 Task: Create List Accounting in Board Email Marketing Templates to Workspace Investor Relations. Create List Bookkeeping in Board Employee Survey and Feedback to Workspace Investor Relations. Create List Auditing in Board Product Roadmap Planning and Execution to Workspace Investor Relations
Action: Mouse moved to (641, 141)
Screenshot: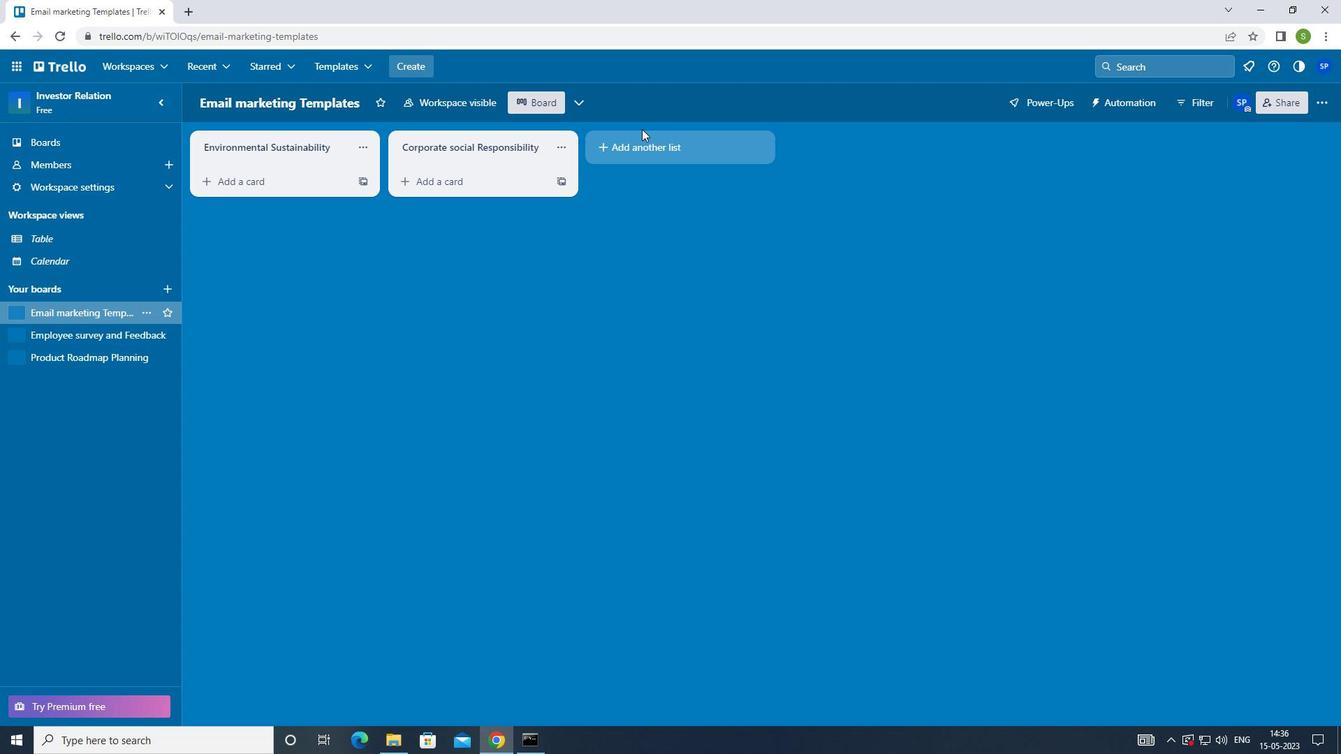 
Action: Mouse pressed left at (641, 141)
Screenshot: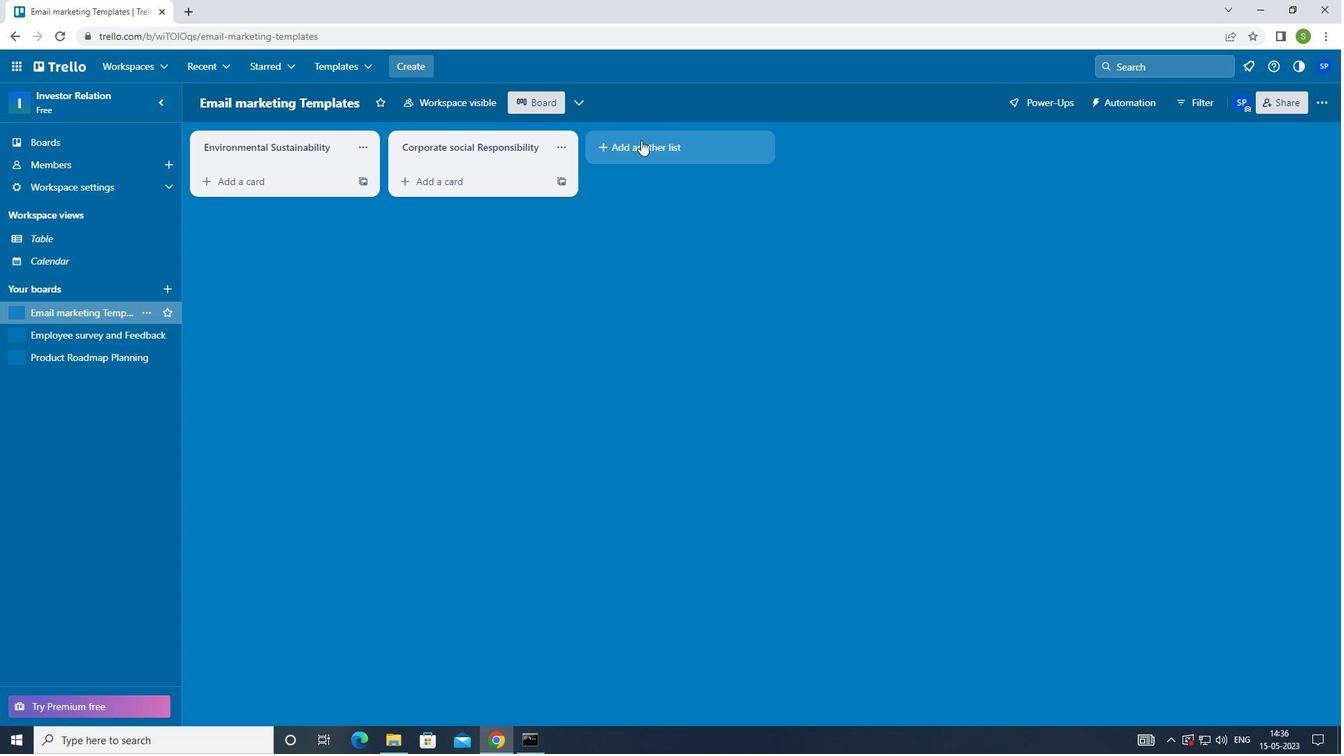 
Action: Mouse moved to (581, 370)
Screenshot: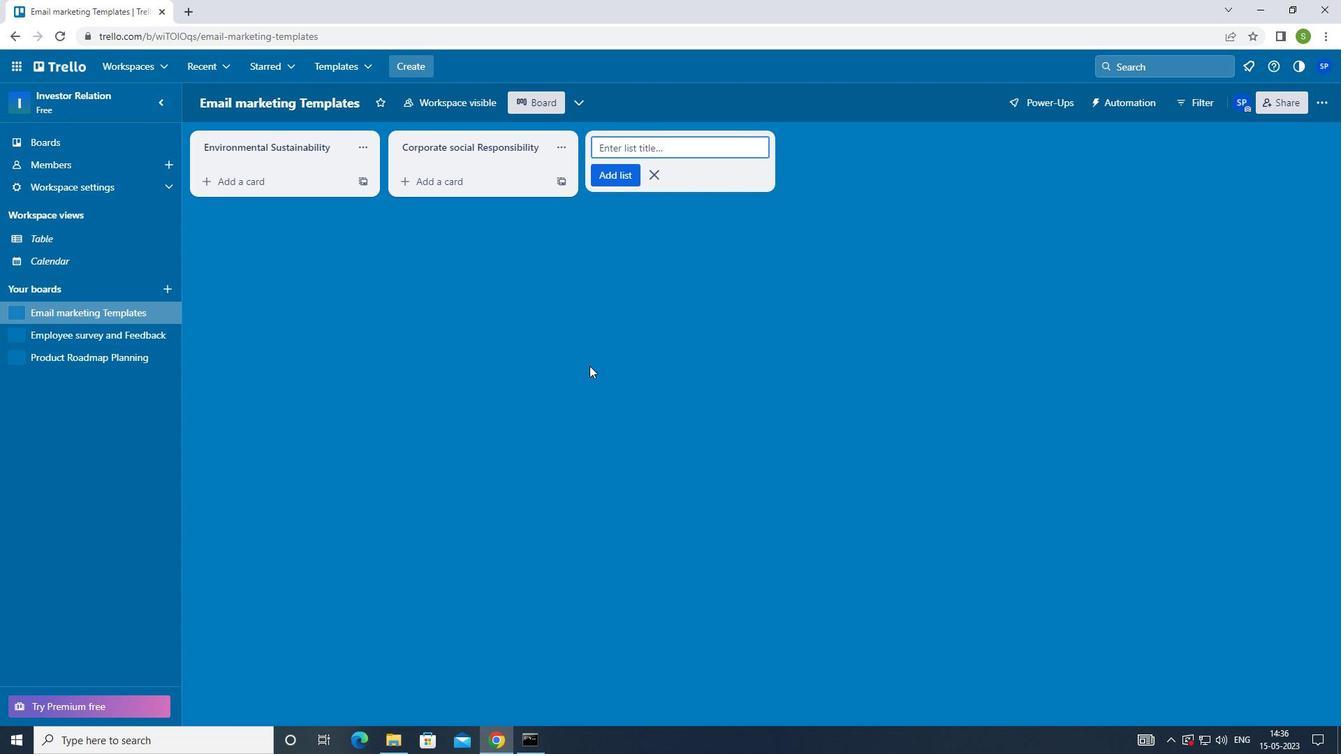 
Action: Key pressed <Key.shift>ACCOUNTA<Key.backspace>ING<Key.enter>
Screenshot: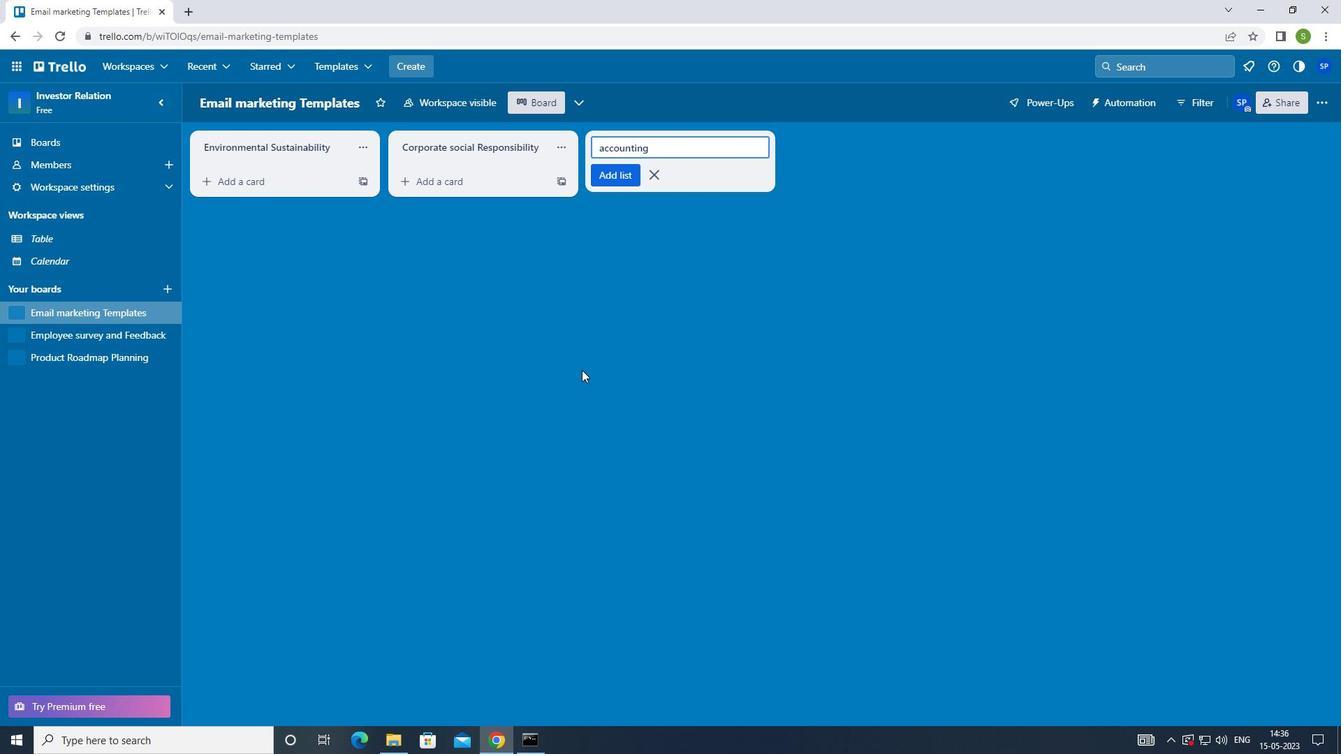 
Action: Mouse moved to (110, 337)
Screenshot: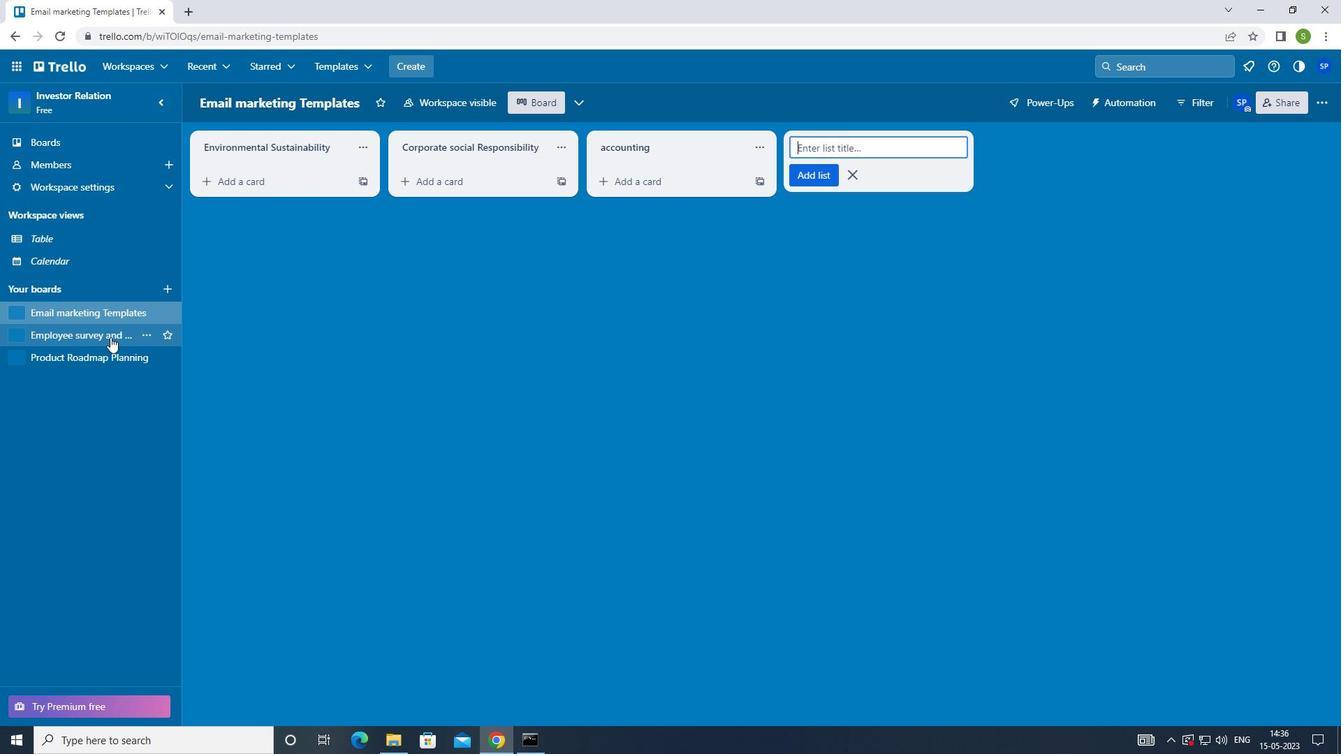 
Action: Mouse pressed left at (110, 337)
Screenshot: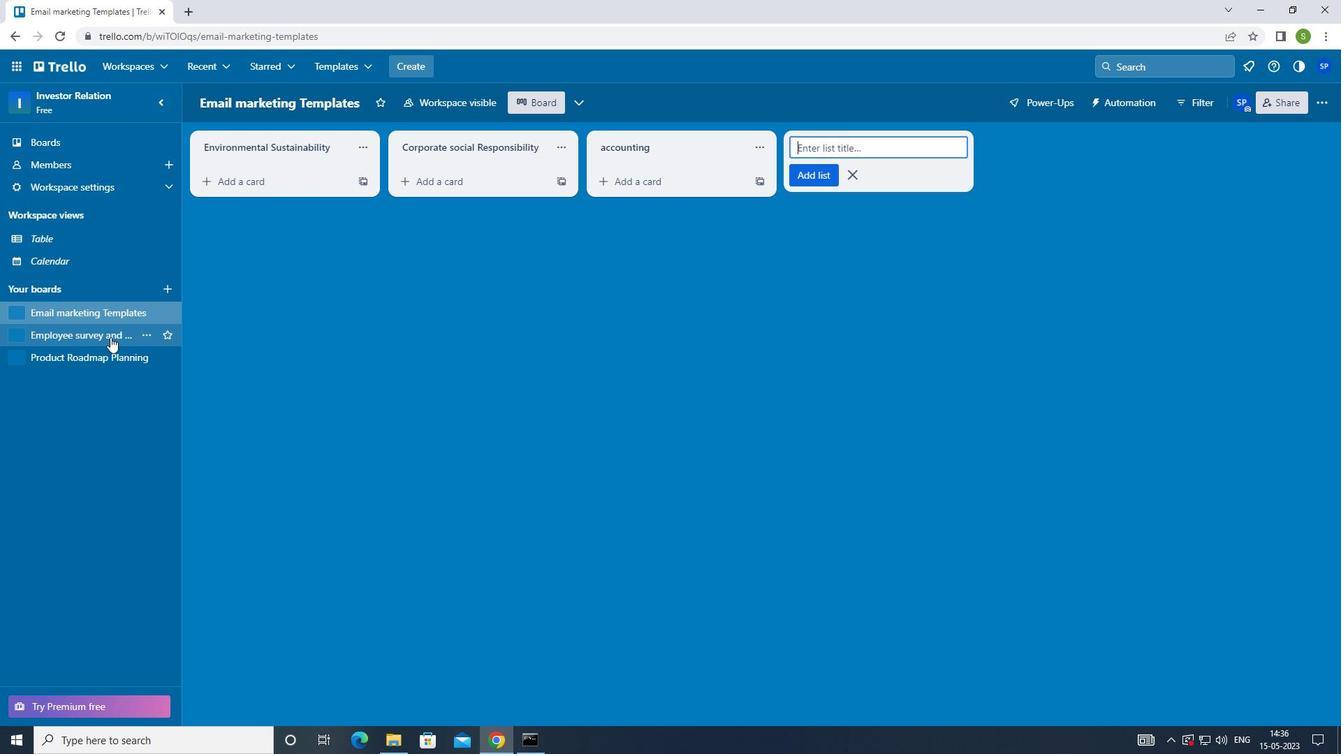 
Action: Mouse moved to (637, 152)
Screenshot: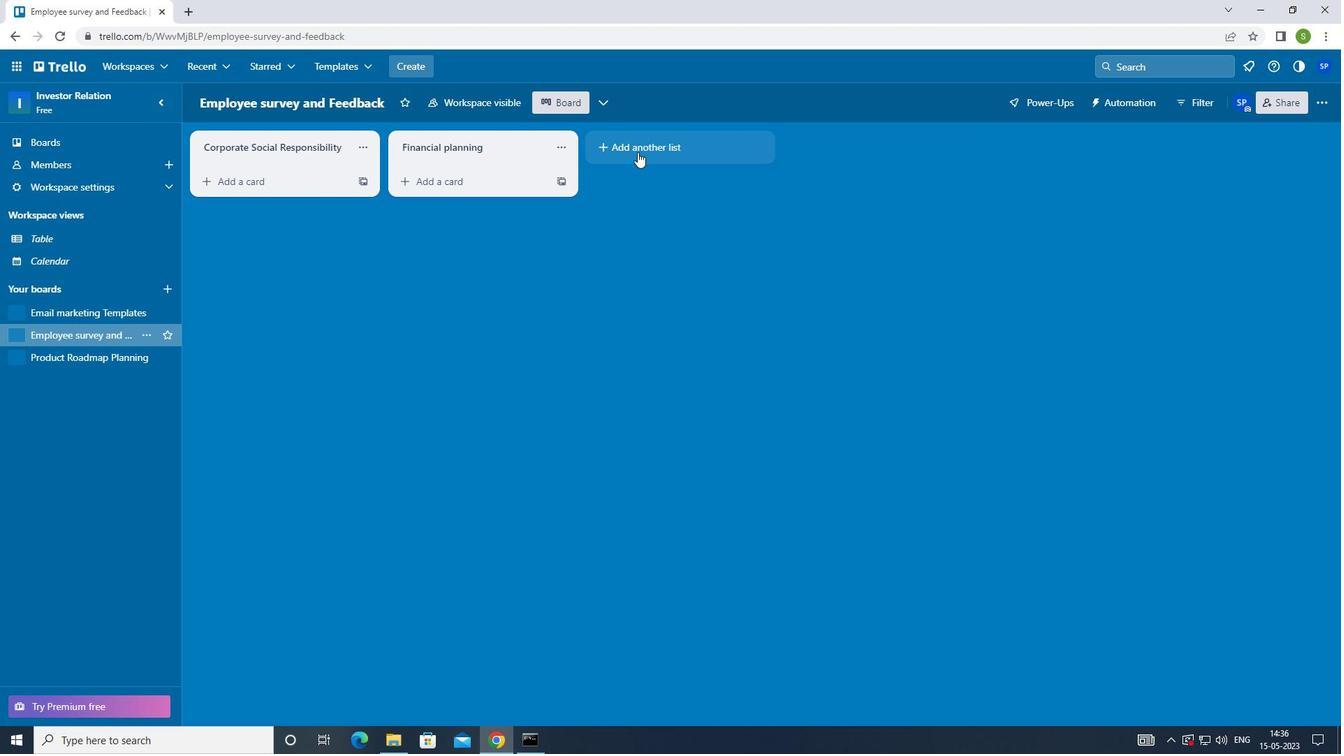 
Action: Mouse pressed left at (637, 152)
Screenshot: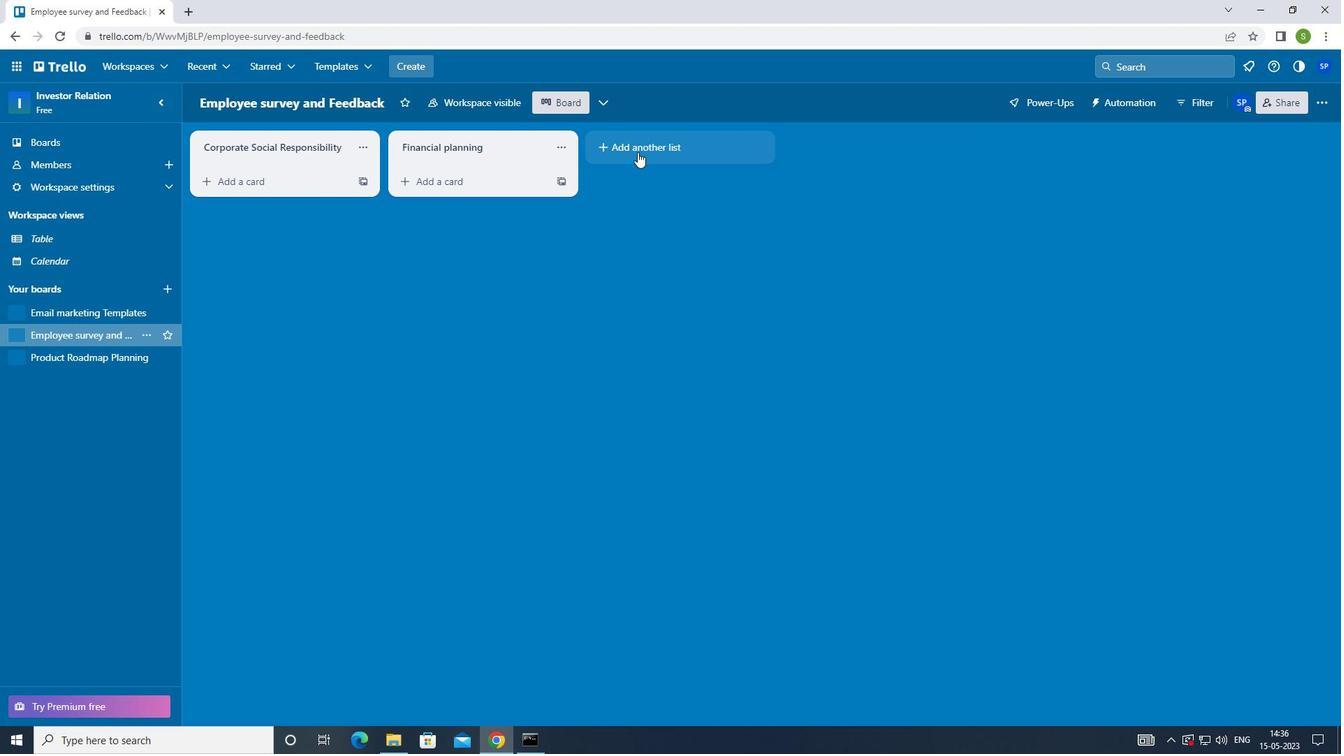 
Action: Mouse moved to (623, 356)
Screenshot: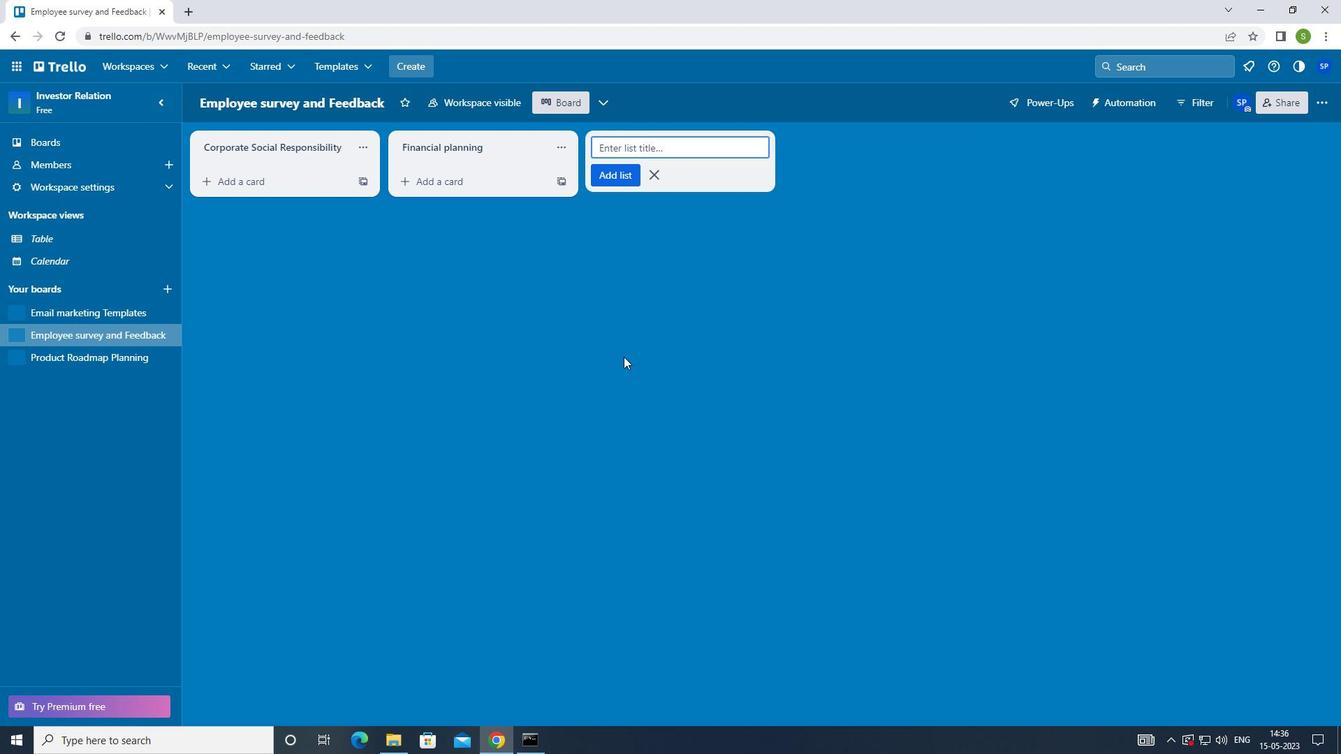 
Action: Key pressed <Key.shift>BOKK<Key.backspace><Key.backspace>OKKEEPING<Key.enter>
Screenshot: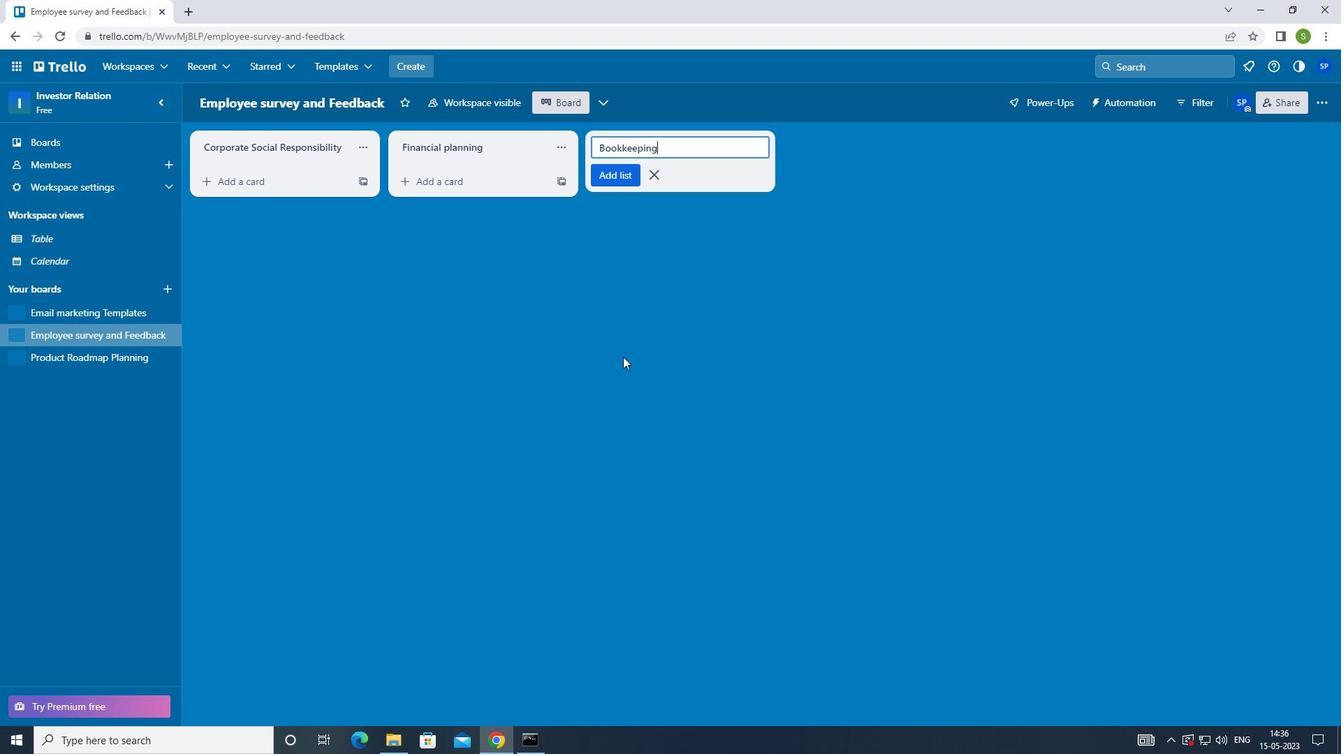 
Action: Mouse moved to (93, 363)
Screenshot: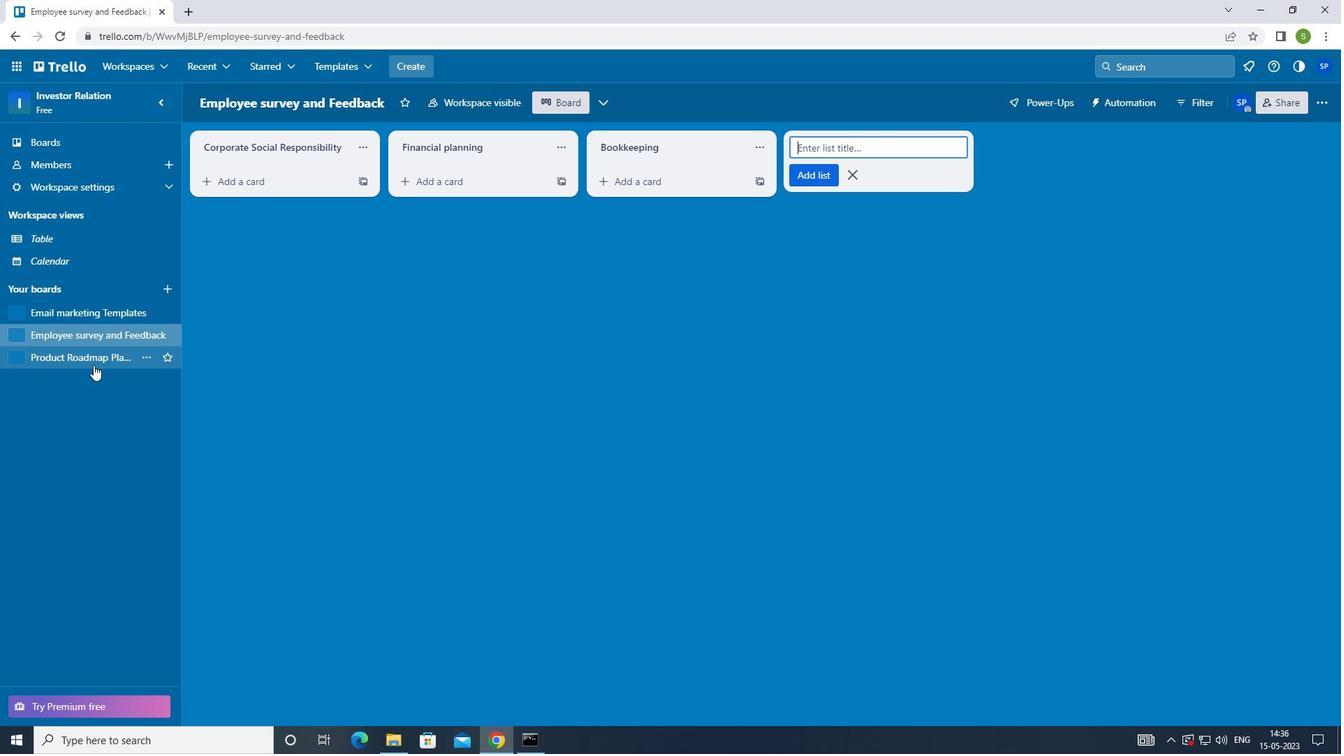 
Action: Mouse pressed left at (93, 363)
Screenshot: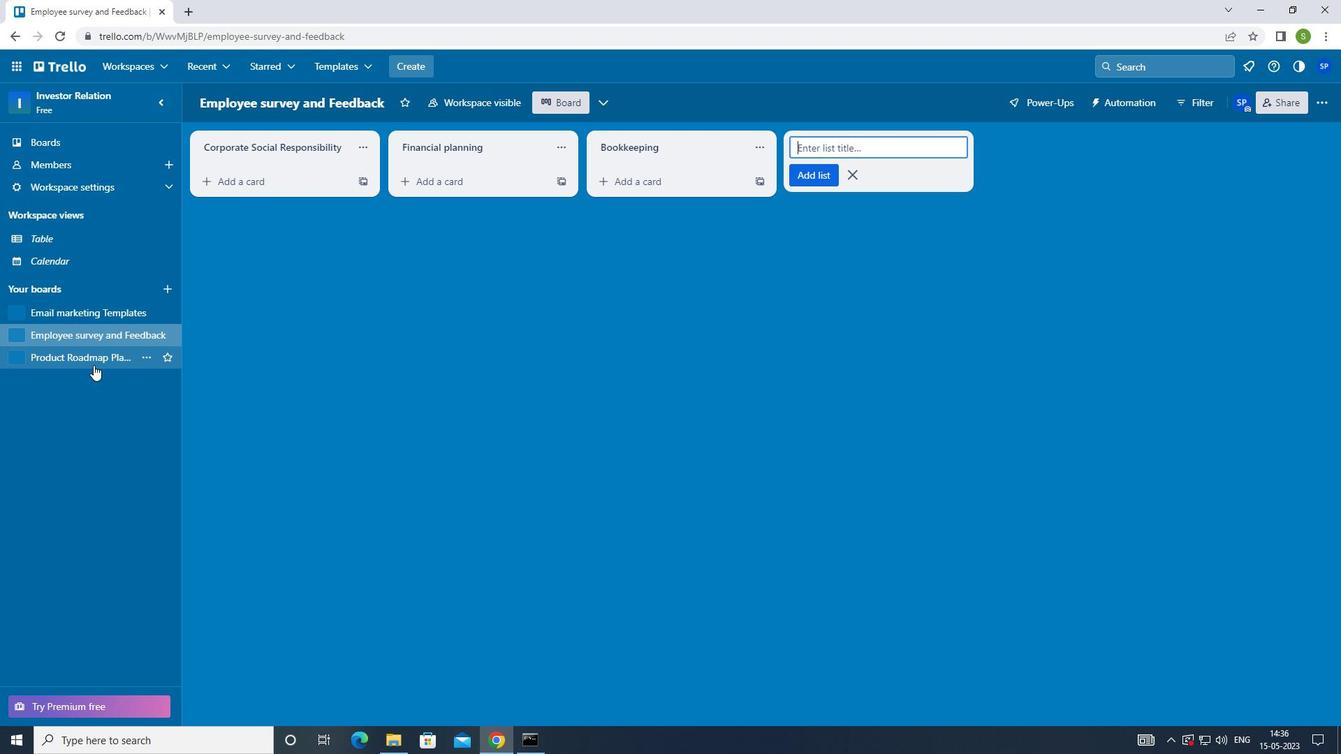 
Action: Mouse moved to (672, 141)
Screenshot: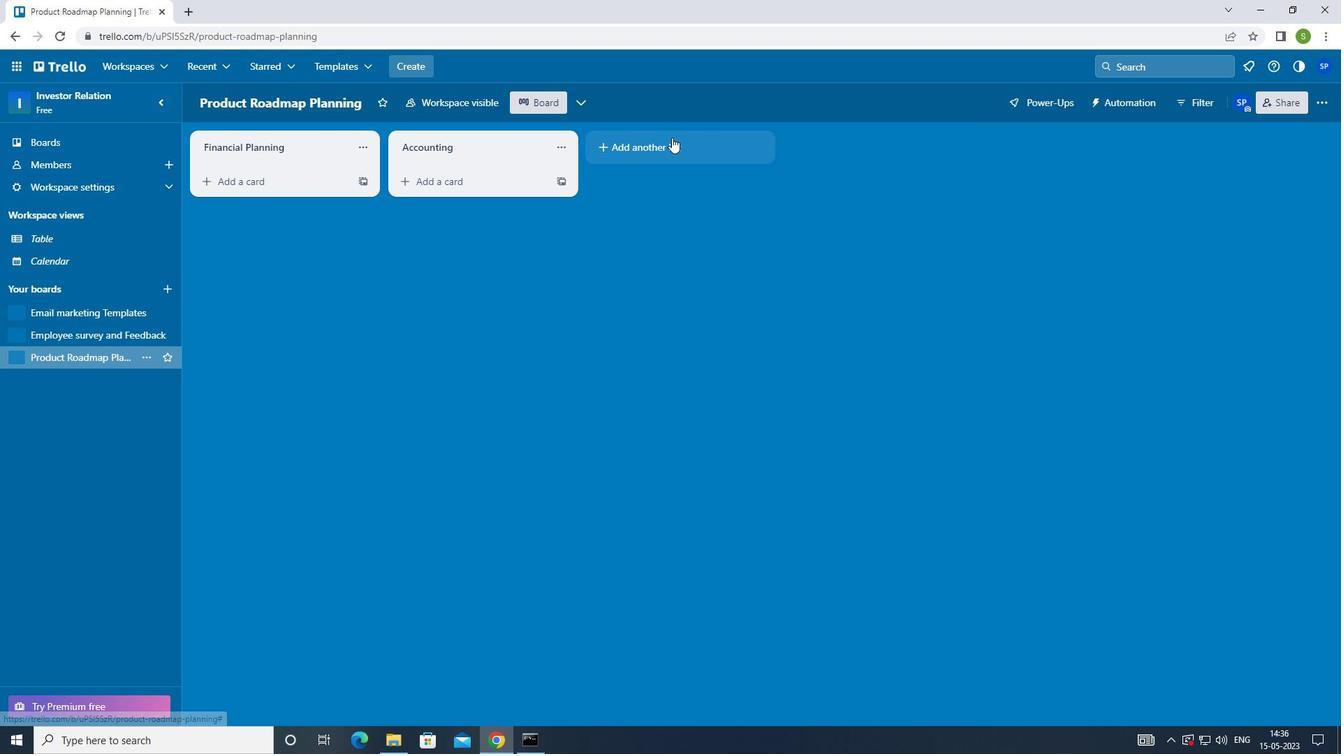 
Action: Mouse pressed left at (672, 141)
Screenshot: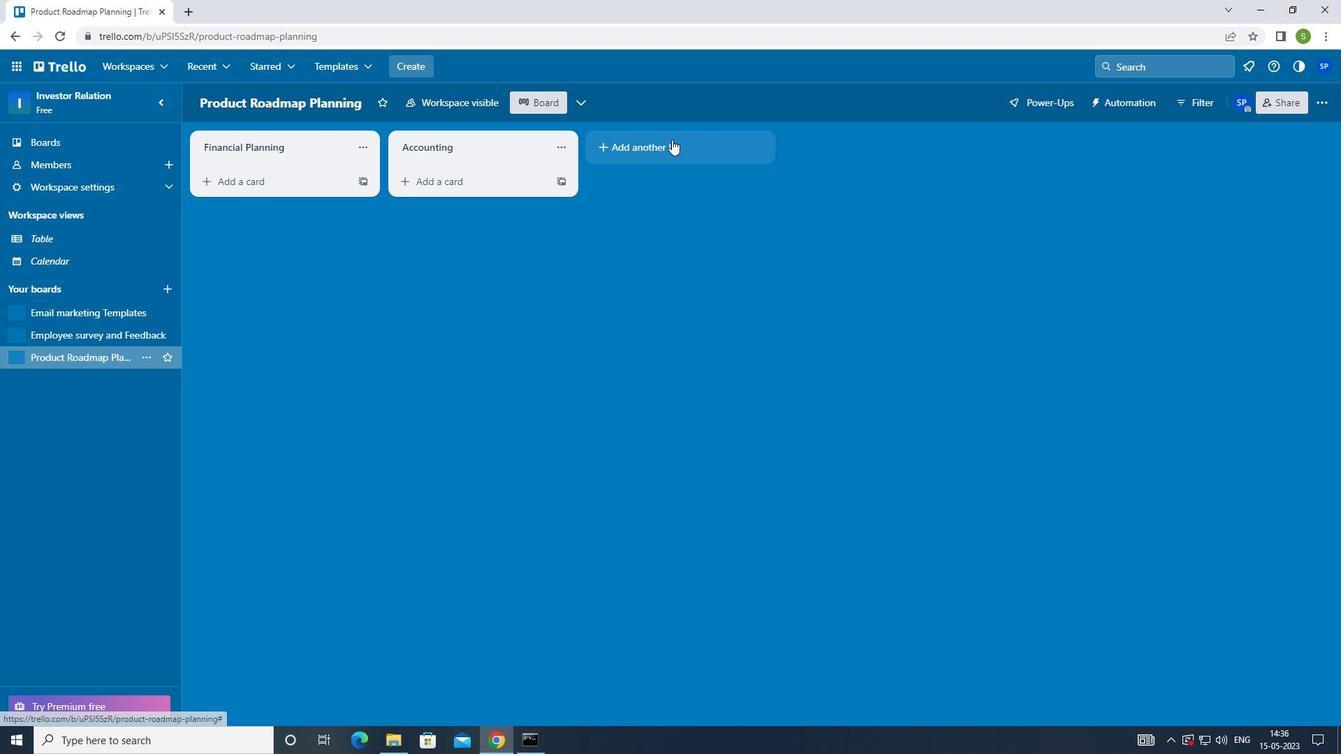 
Action: Mouse moved to (644, 317)
Screenshot: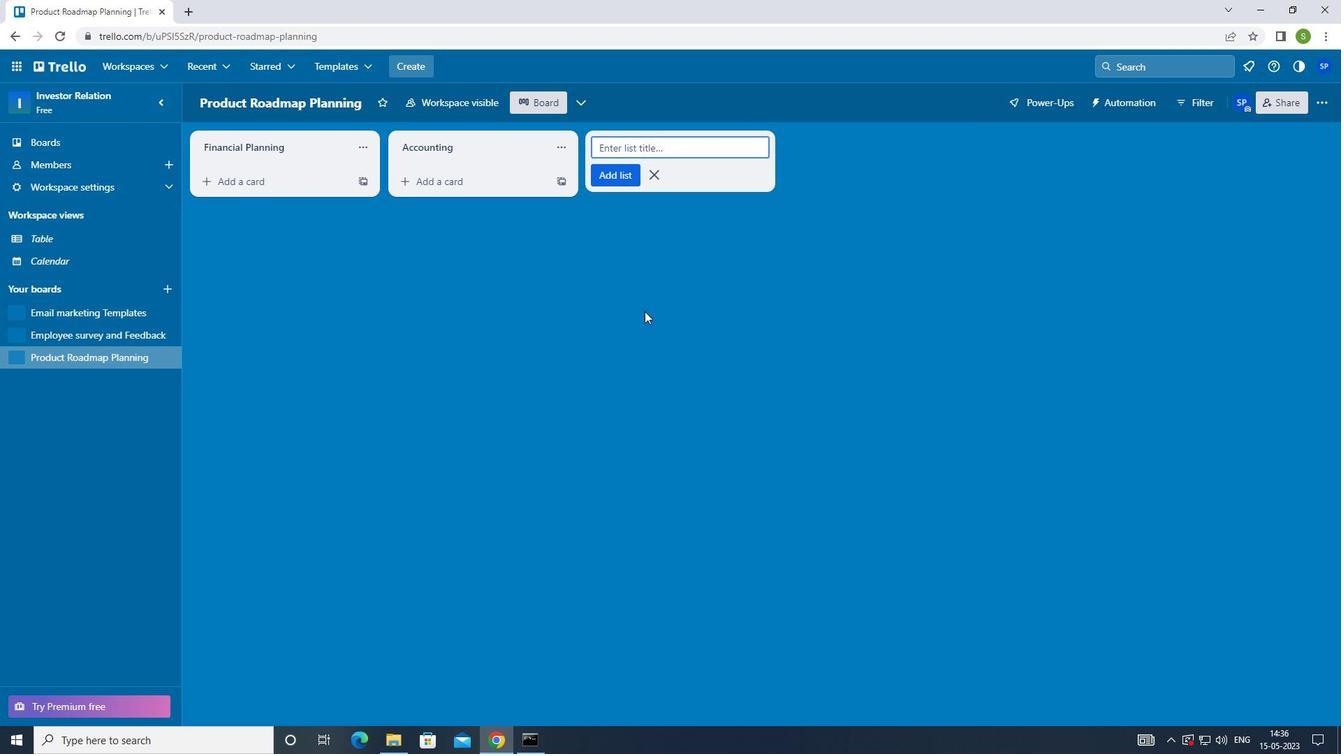 
Action: Key pressed <Key.shift>AUDITING<Key.enter><Key.f8>
Screenshot: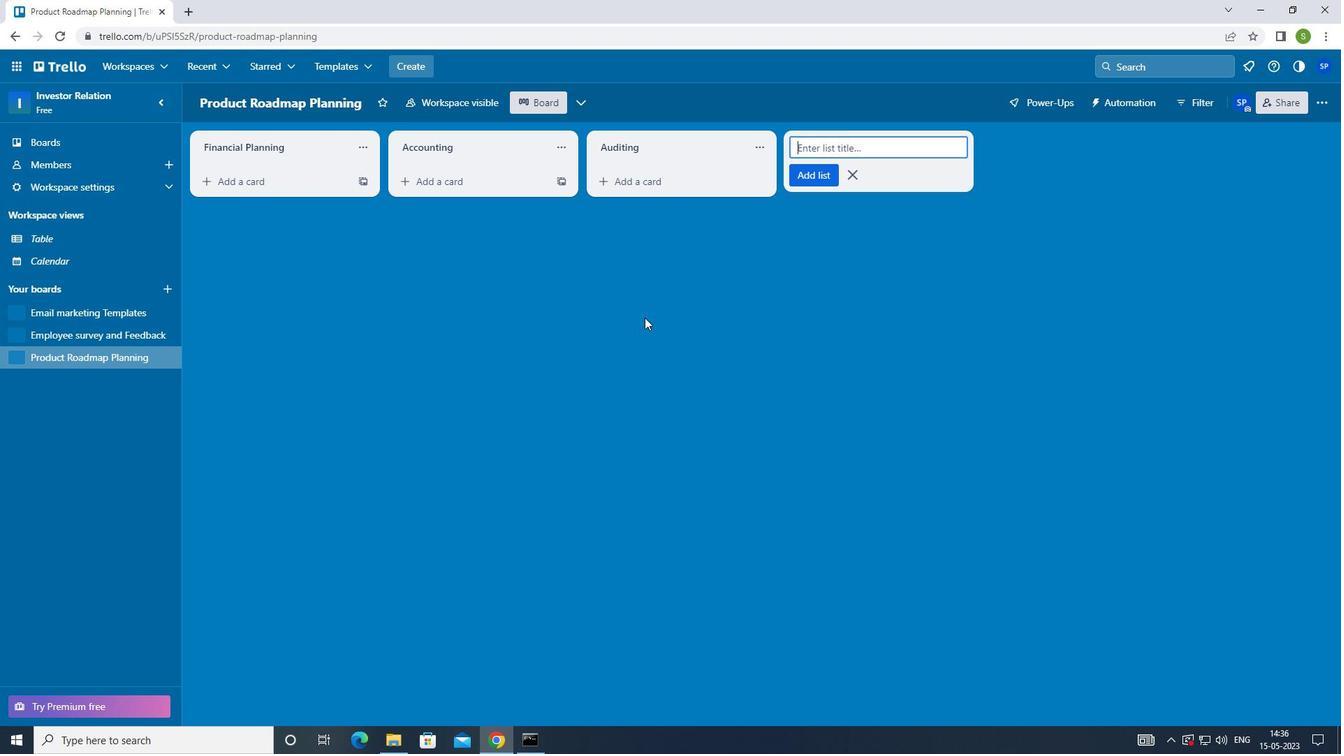 
